 Task: Select the afterDelay in the auto-save.
Action: Mouse moved to (30, 555)
Screenshot: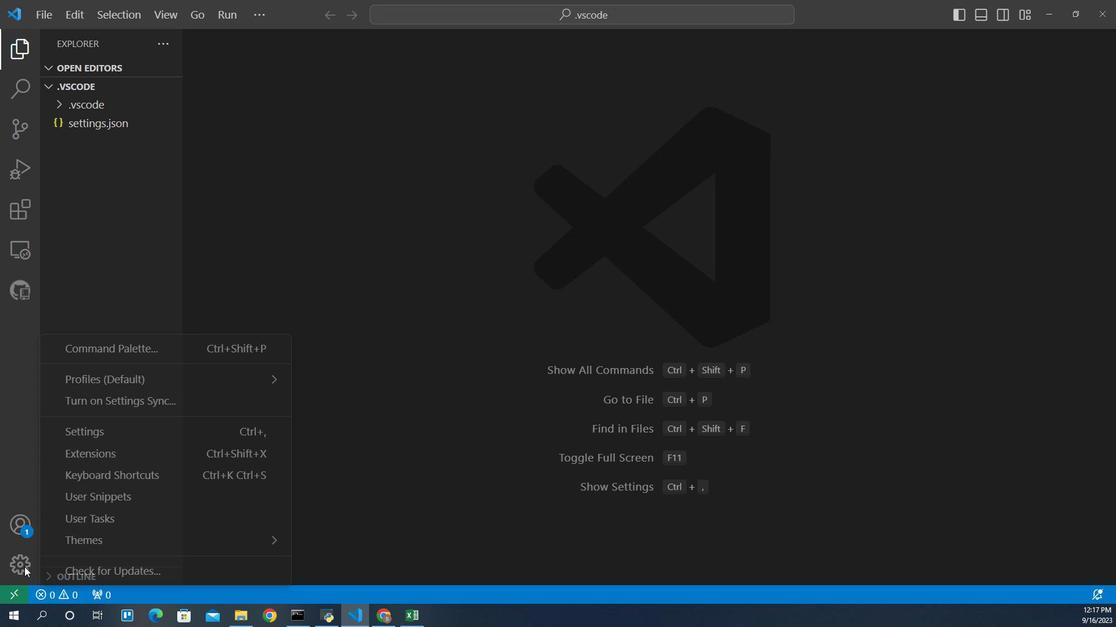 
Action: Mouse pressed left at (30, 555)
Screenshot: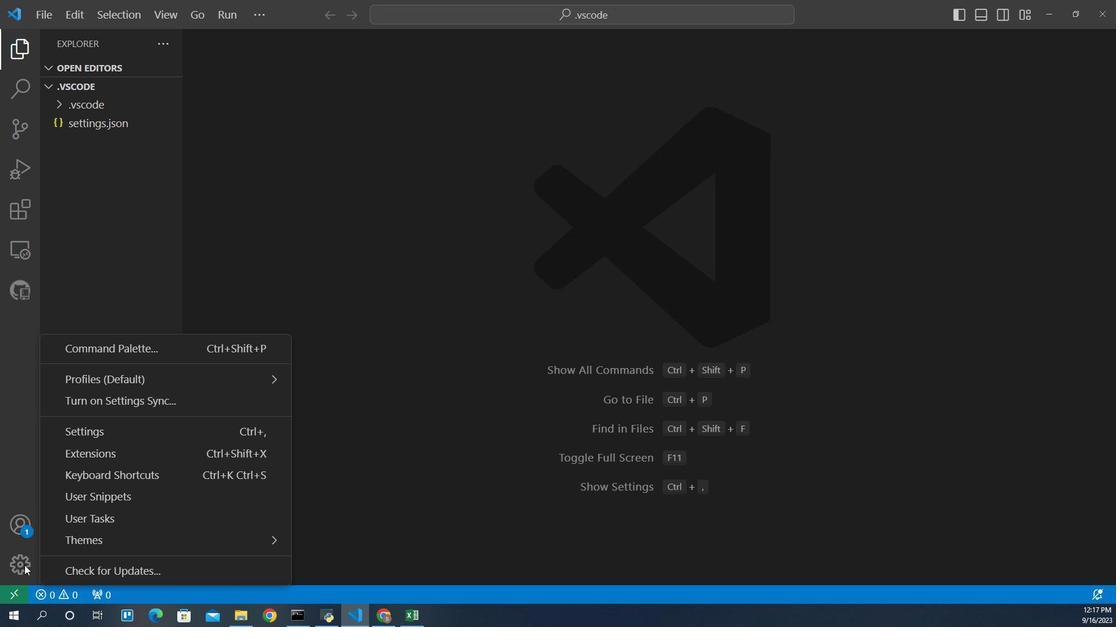 
Action: Mouse moved to (78, 438)
Screenshot: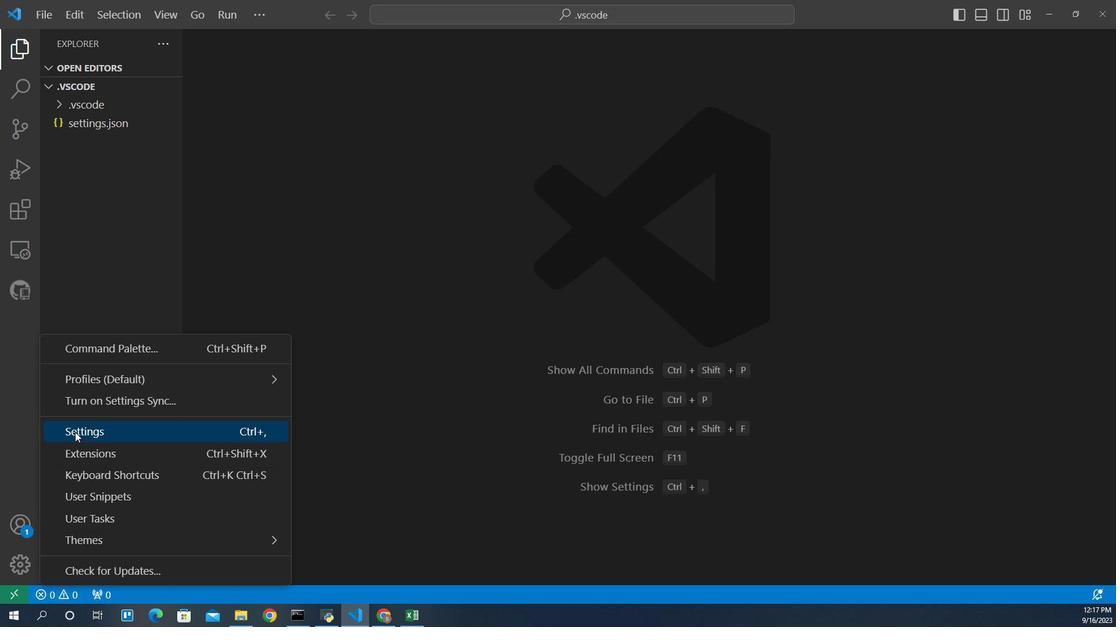 
Action: Mouse pressed left at (78, 438)
Screenshot: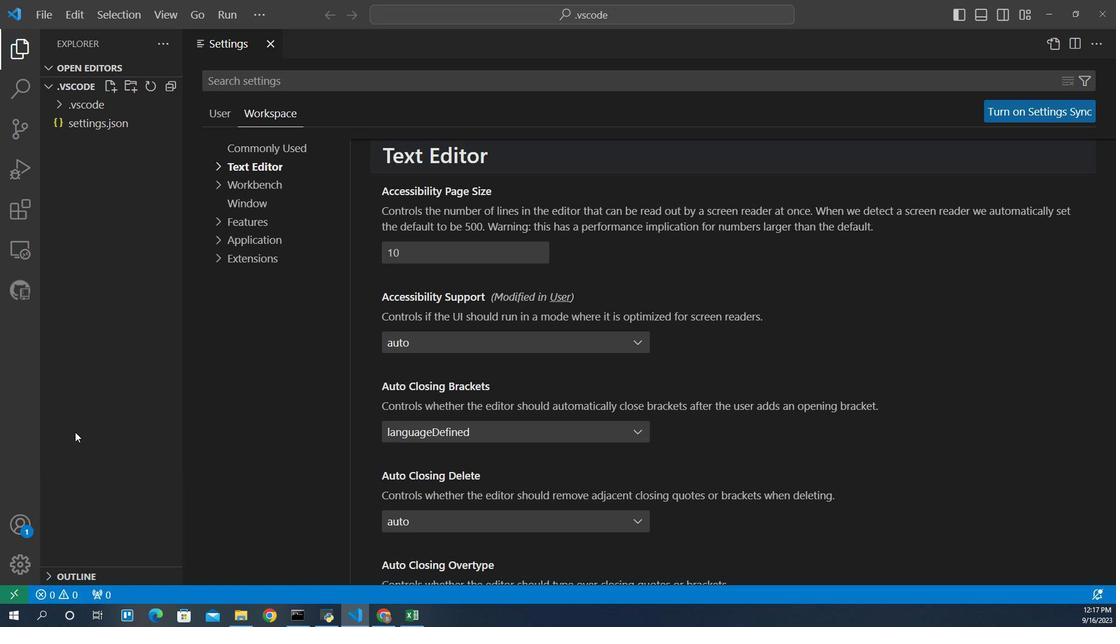 
Action: Mouse moved to (253, 161)
Screenshot: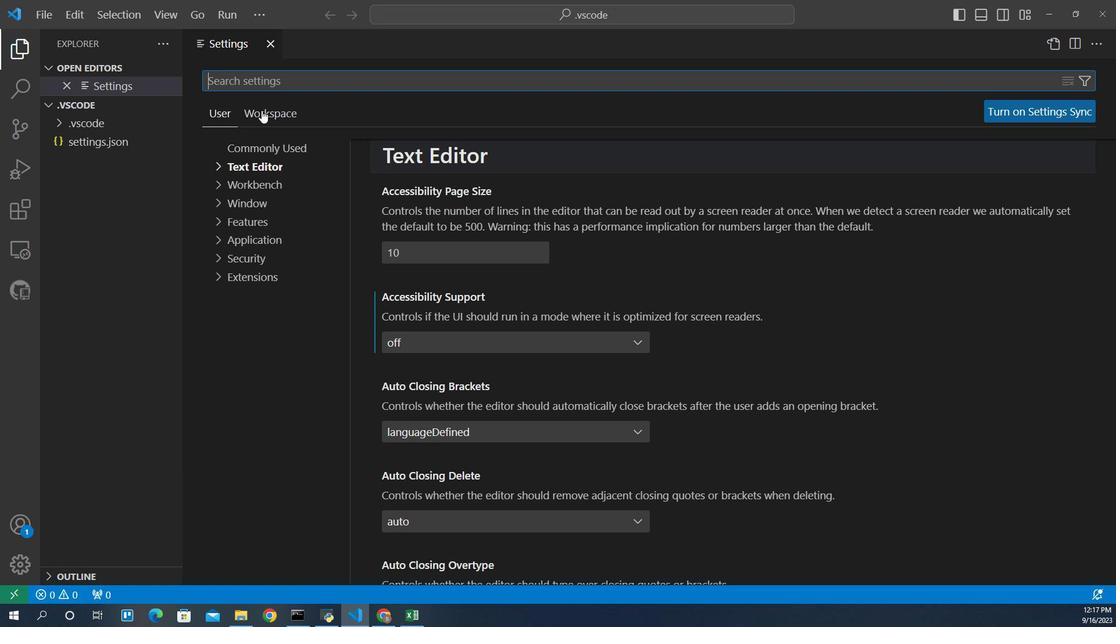 
Action: Mouse pressed left at (253, 161)
Screenshot: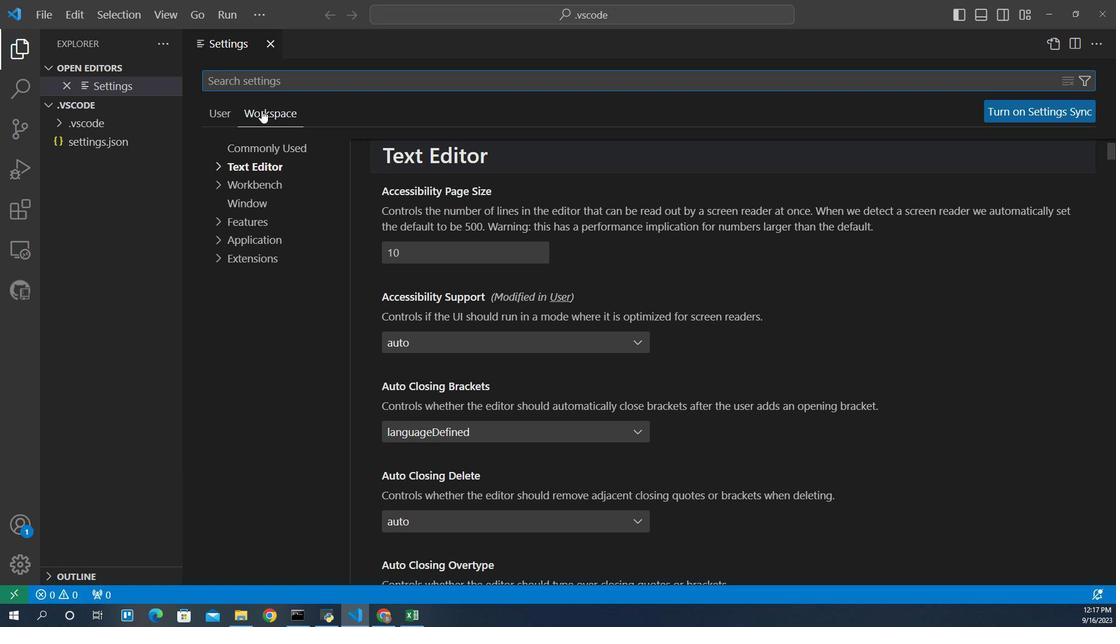 
Action: Mouse moved to (247, 212)
Screenshot: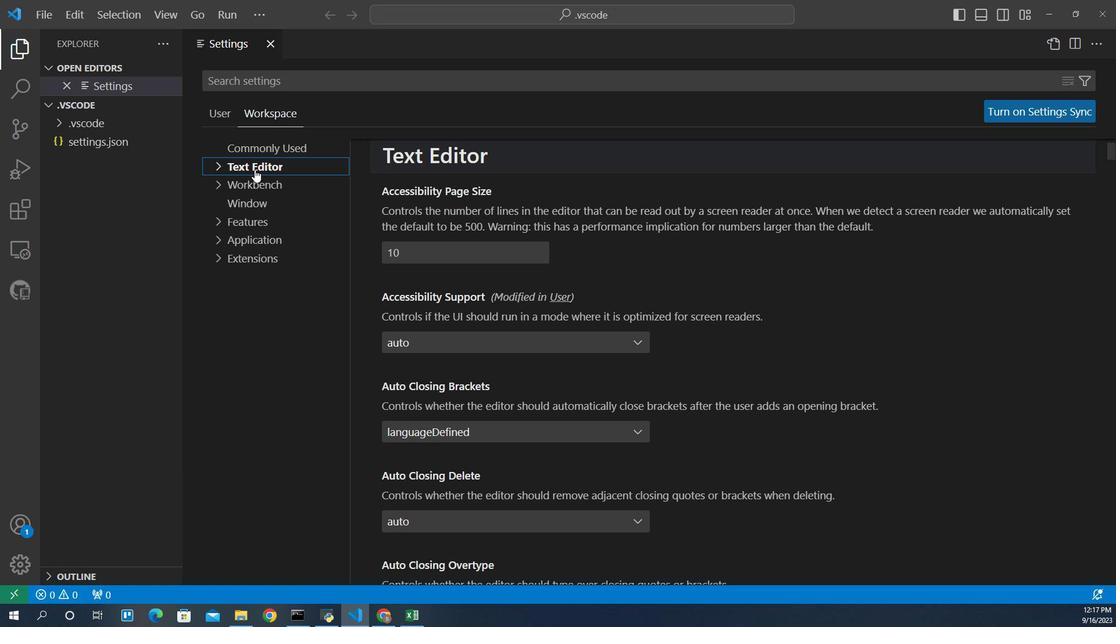
Action: Mouse pressed left at (247, 212)
Screenshot: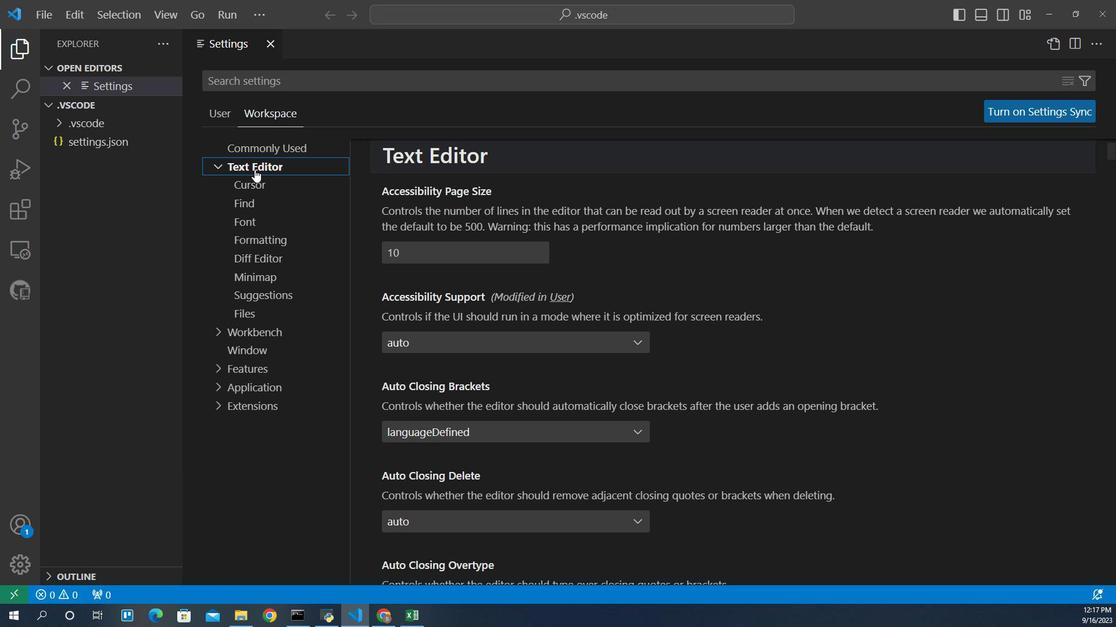
Action: Mouse moved to (248, 330)
Screenshot: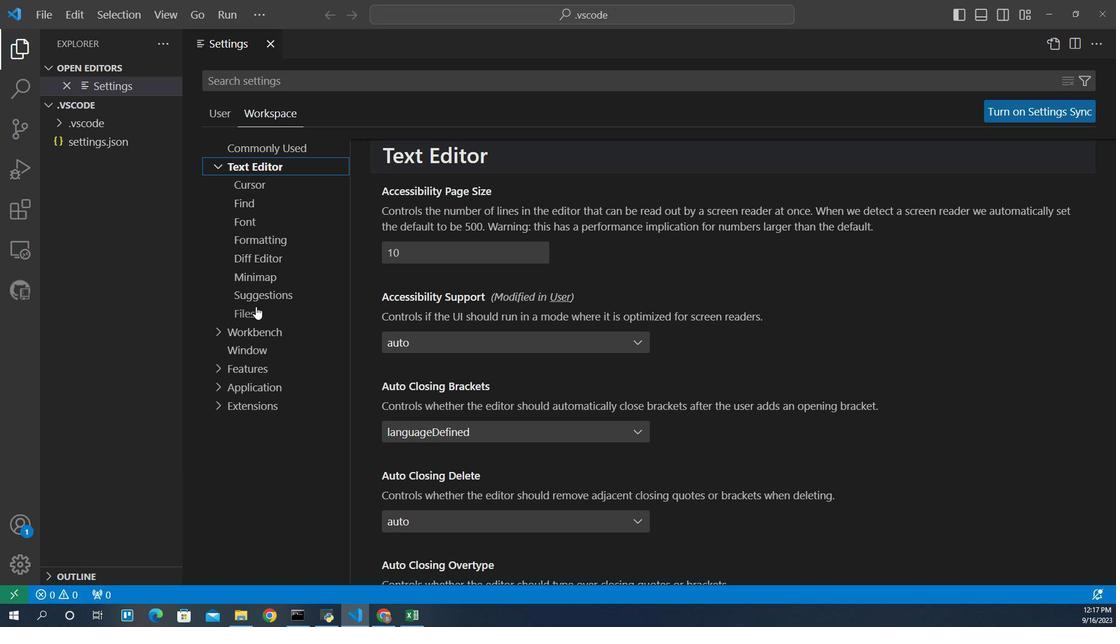
Action: Mouse pressed left at (248, 330)
Screenshot: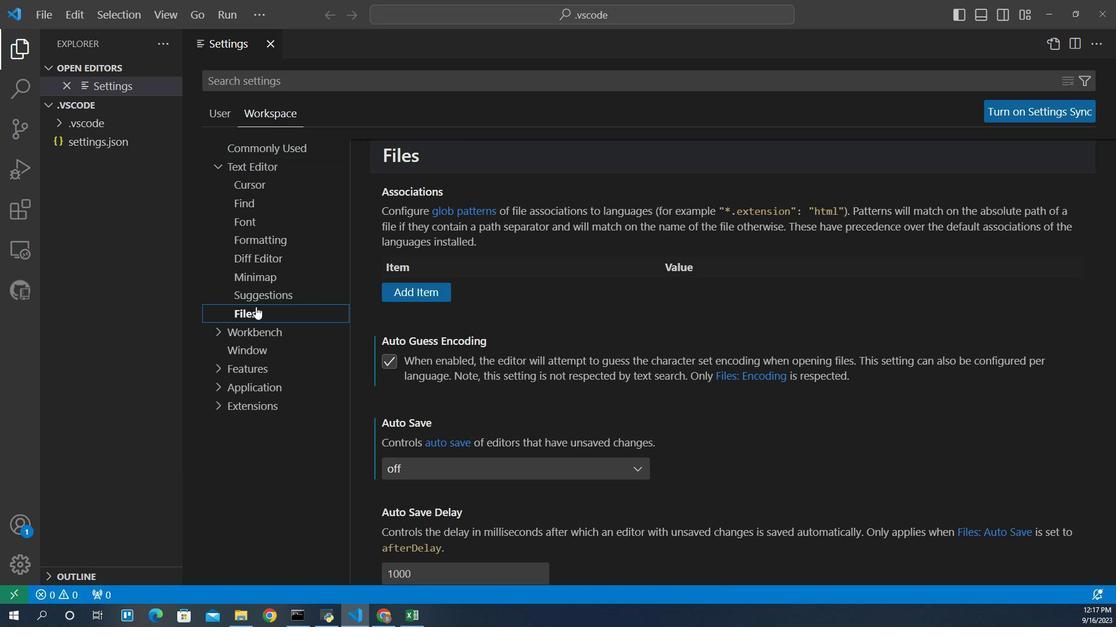 
Action: Mouse moved to (424, 472)
Screenshot: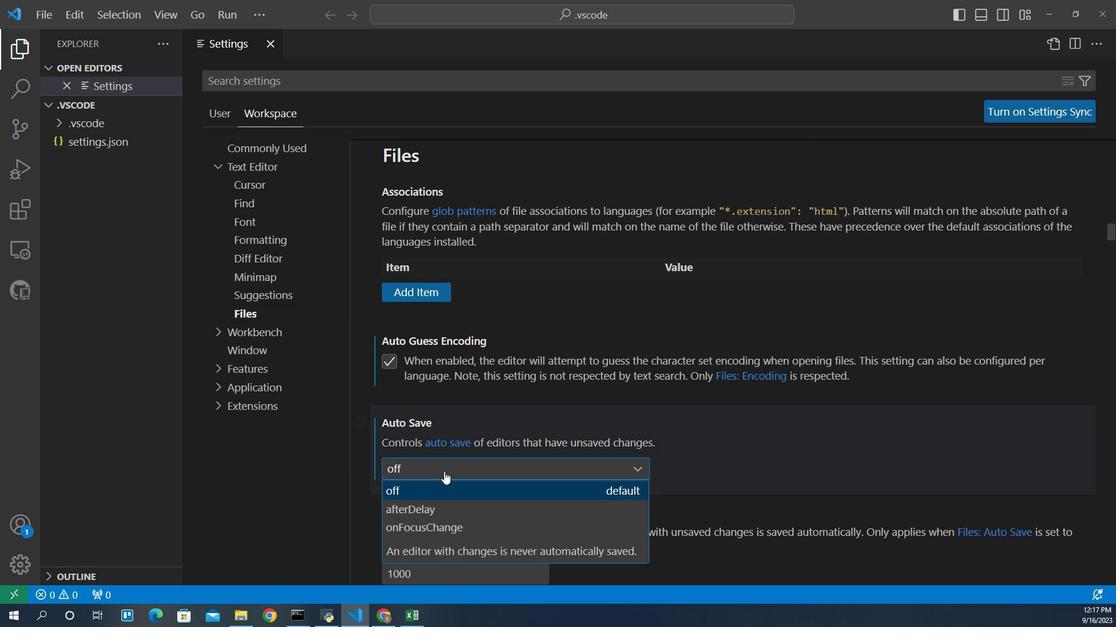 
Action: Mouse pressed left at (424, 472)
Screenshot: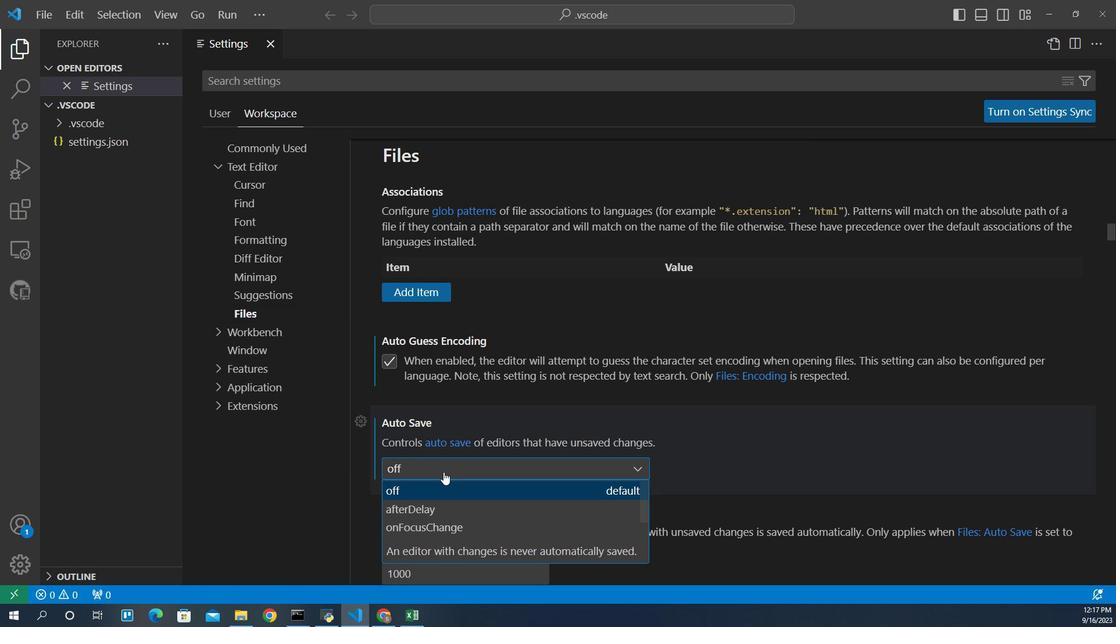 
Action: Mouse moved to (395, 504)
Screenshot: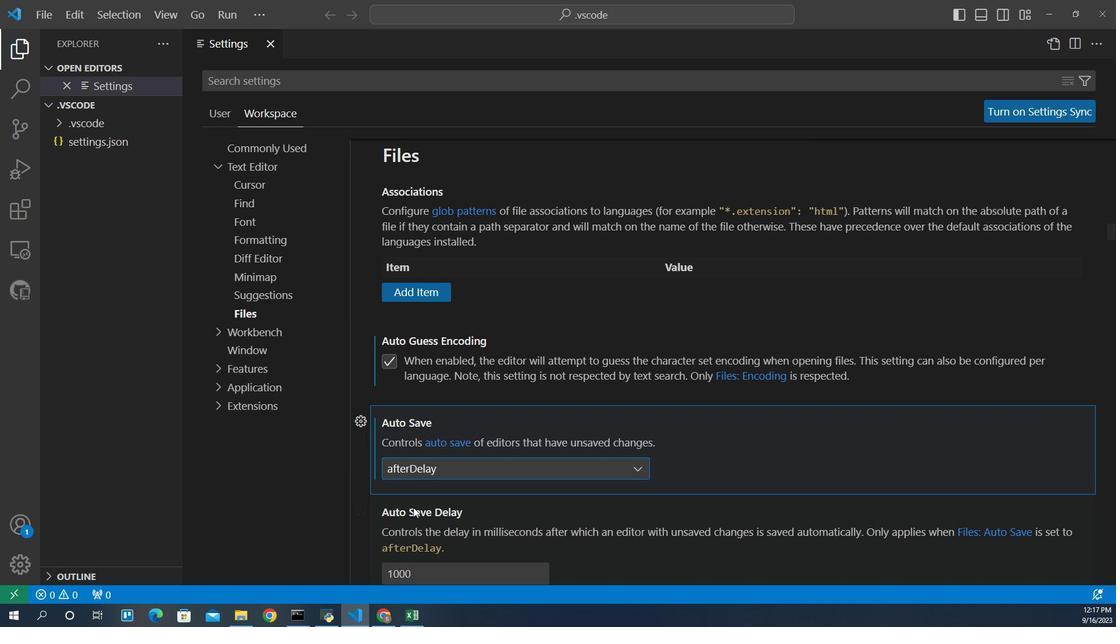 
Action: Mouse pressed left at (395, 504)
Screenshot: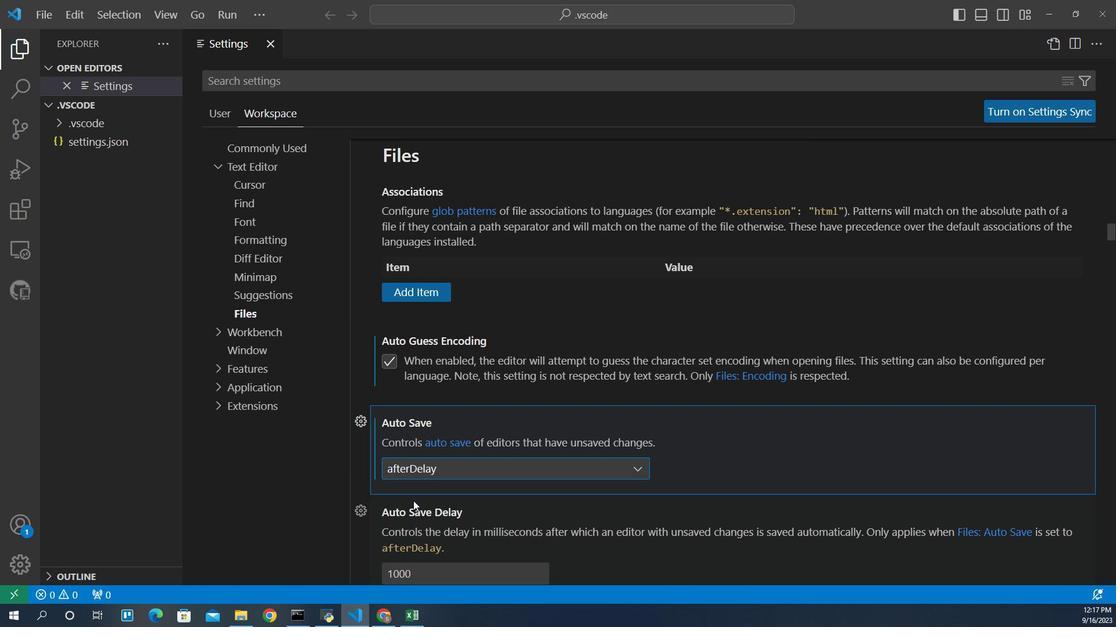 
Action: Mouse moved to (397, 488)
Screenshot: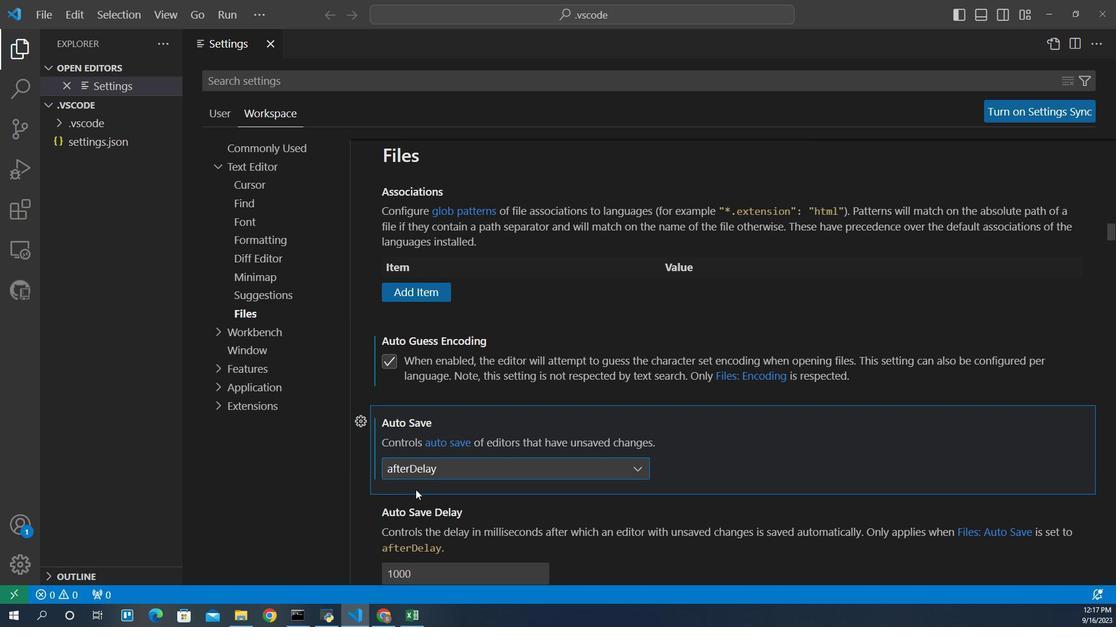 
